 Task: In the  document handbook.odt. Below name insert the link: 'in.pinterest.com' Insert Dropdown below the link: Project Status  'Select Blocked'Insert Header and write  "NexusTech". Change font style to  Caveat
Action: Mouse moved to (525, 455)
Screenshot: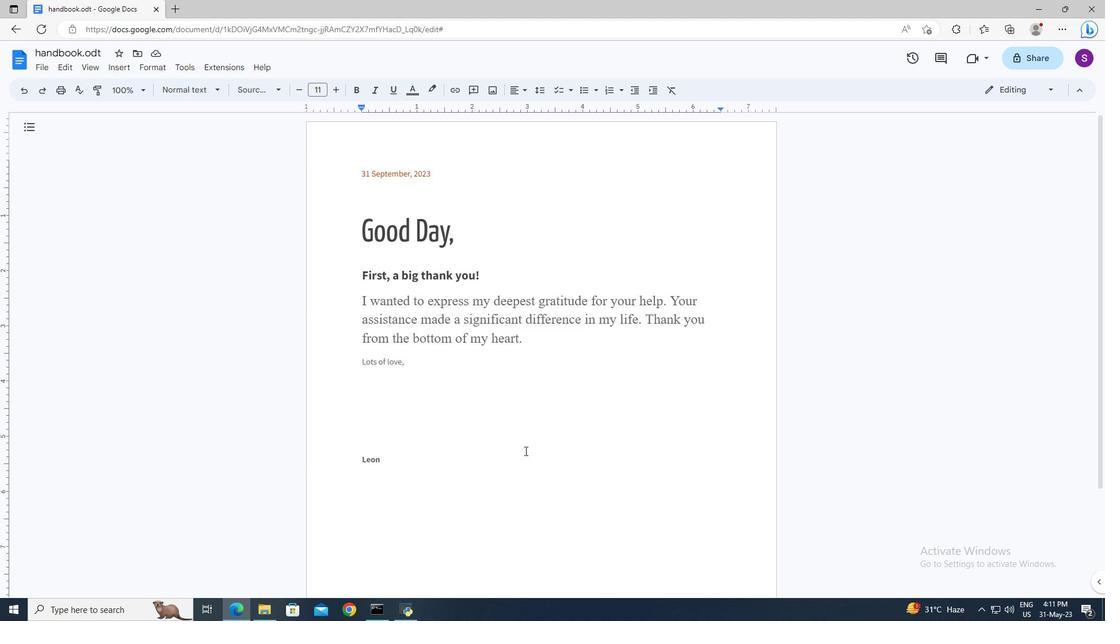 
Action: Mouse pressed left at (525, 455)
Screenshot: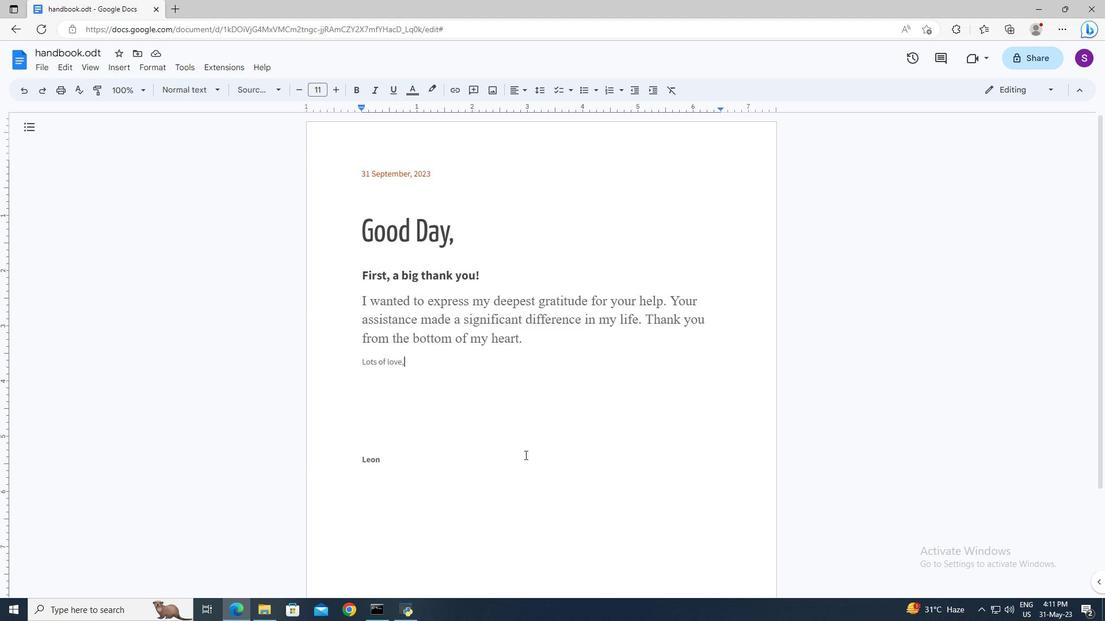 
Action: Key pressed <Key.enter>
Screenshot: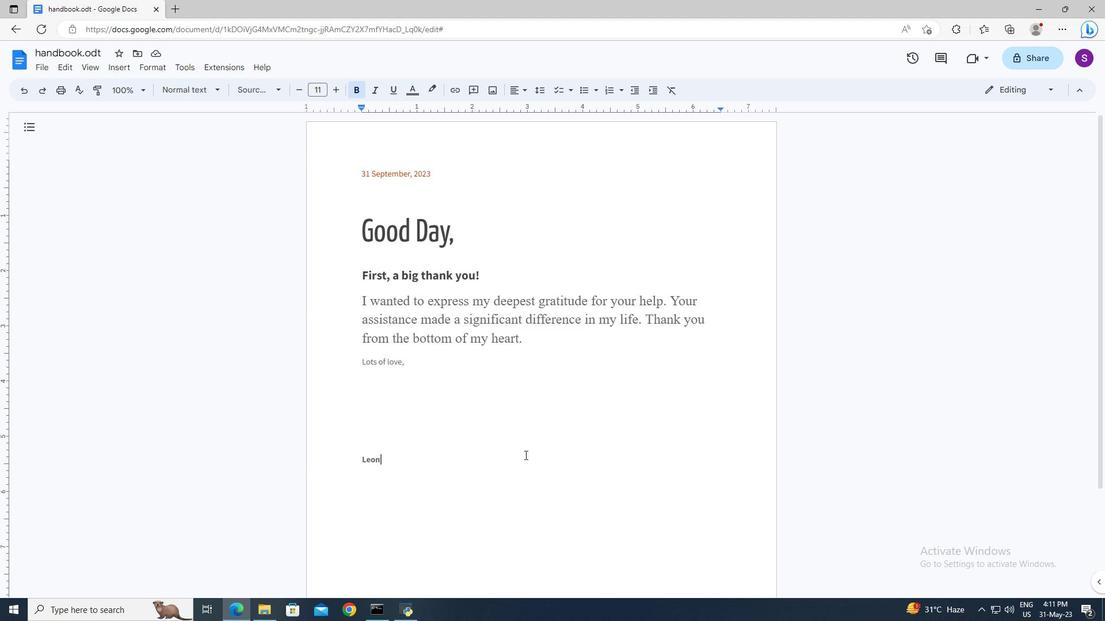
Action: Mouse moved to (127, 64)
Screenshot: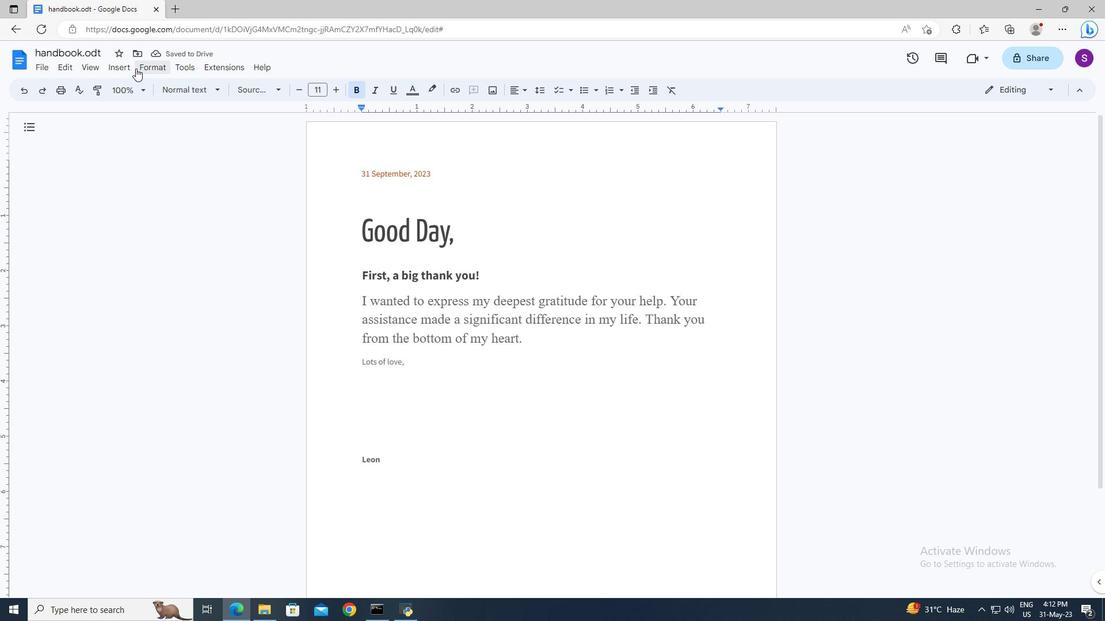 
Action: Mouse pressed left at (127, 64)
Screenshot: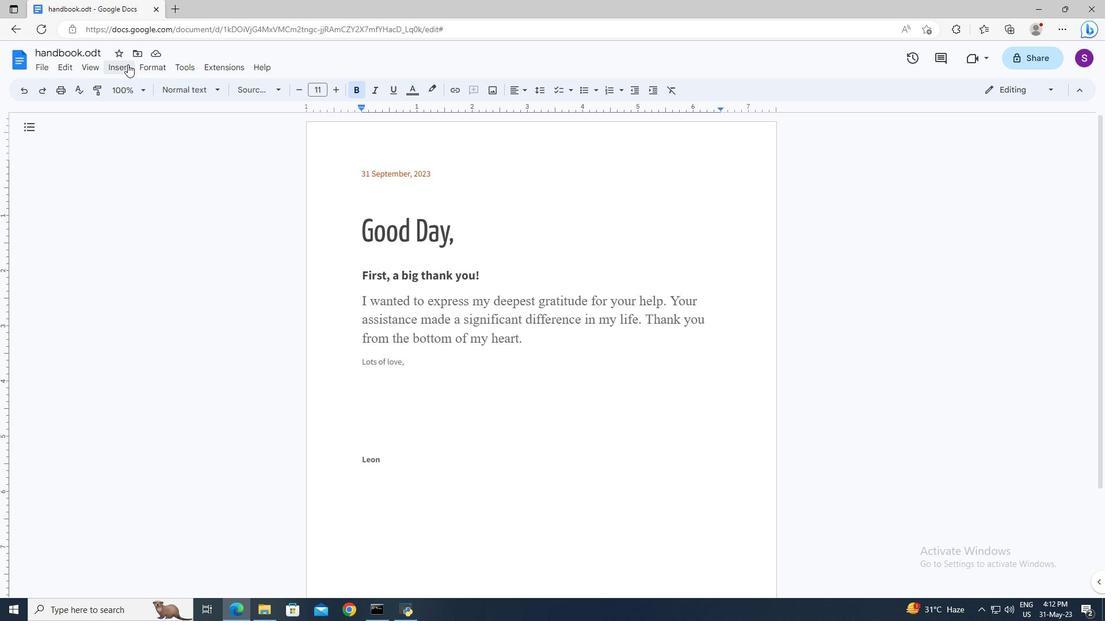 
Action: Mouse moved to (159, 423)
Screenshot: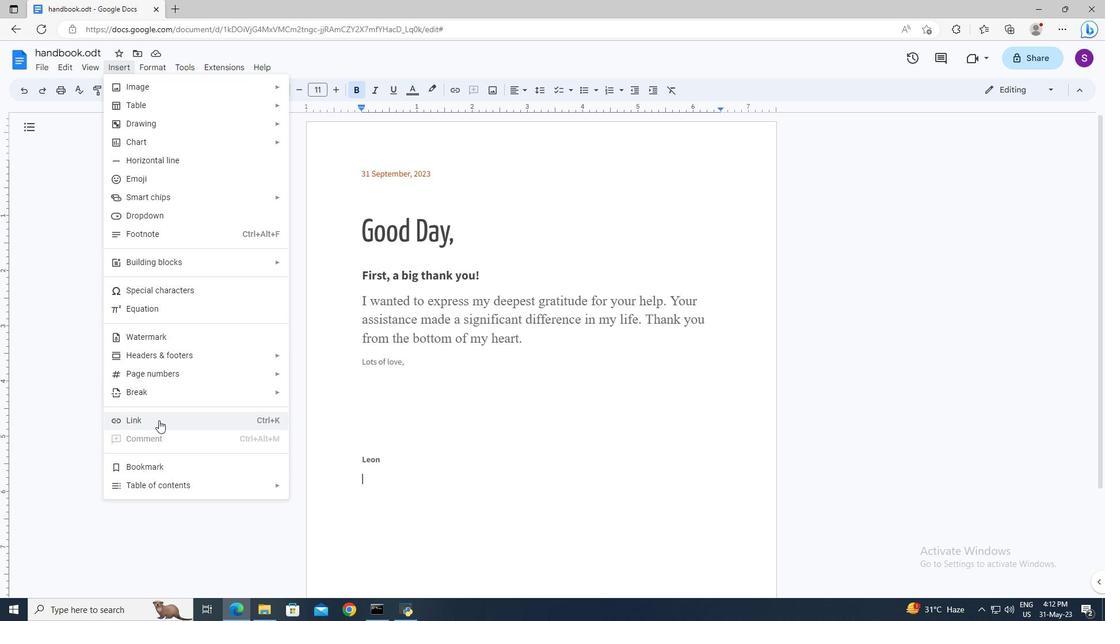 
Action: Mouse pressed left at (159, 423)
Screenshot: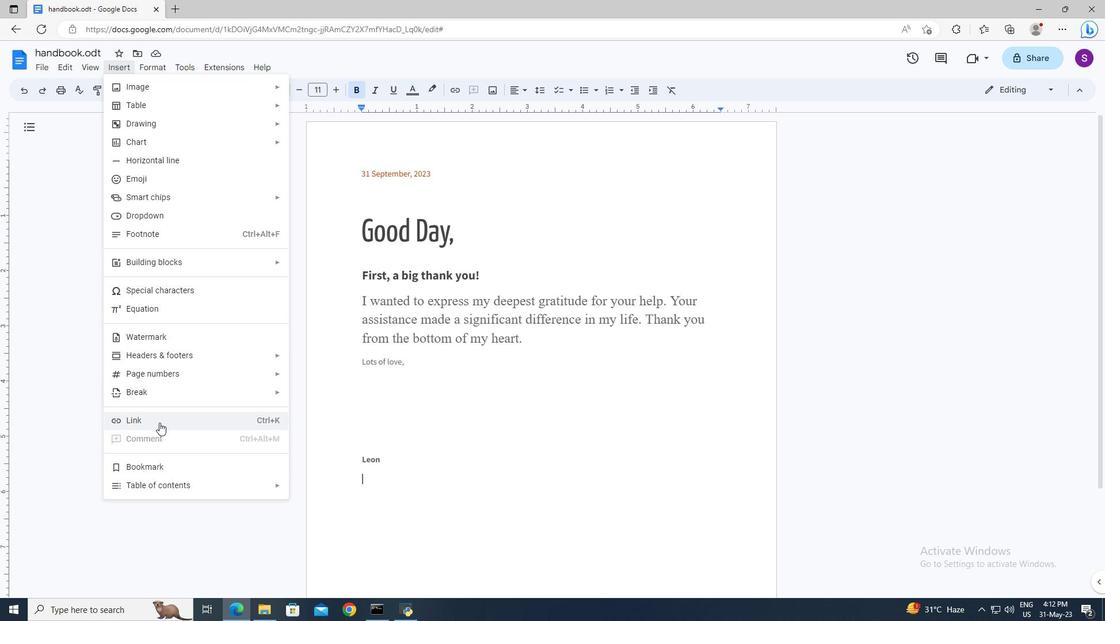 
Action: Key pressed in.pinterest.com<Key.enter>
Screenshot: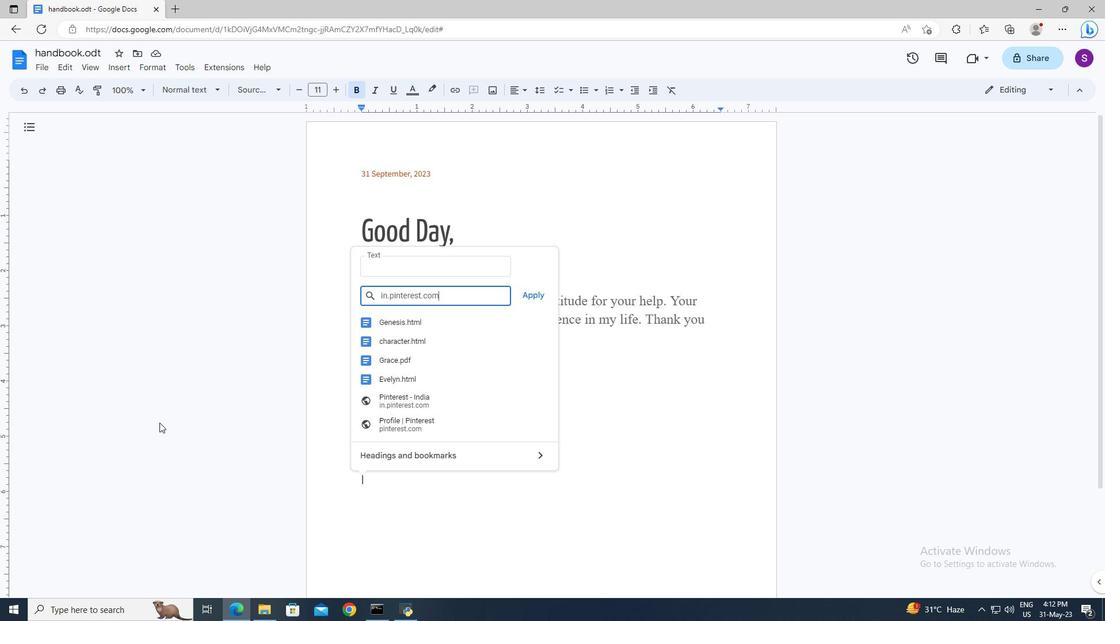 
Action: Mouse moved to (285, 482)
Screenshot: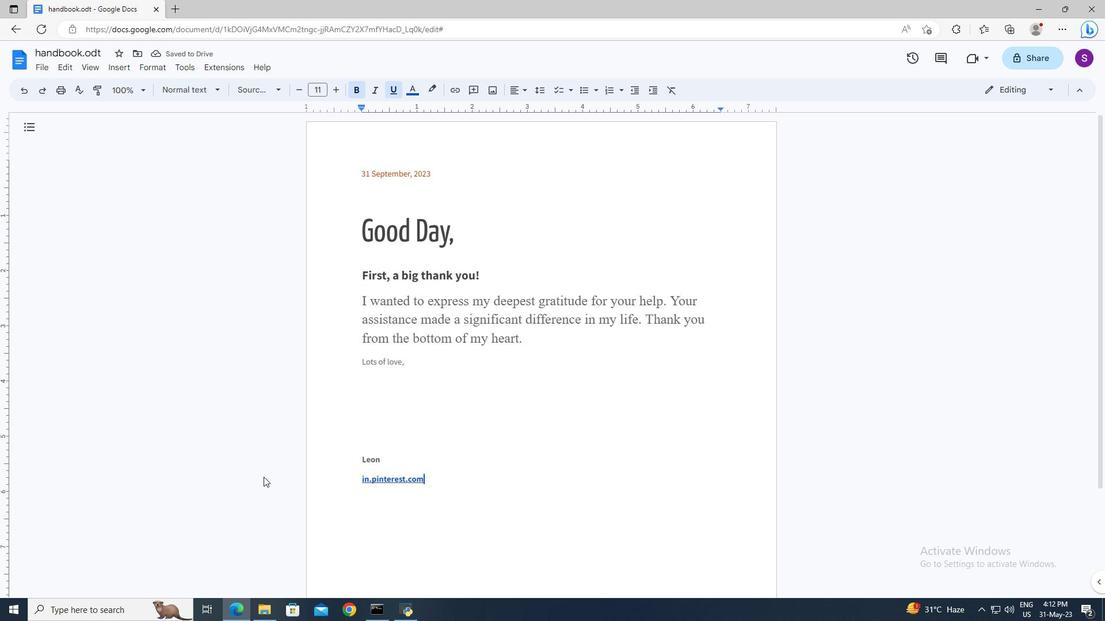 
Action: Key pressed <Key.enter>
Screenshot: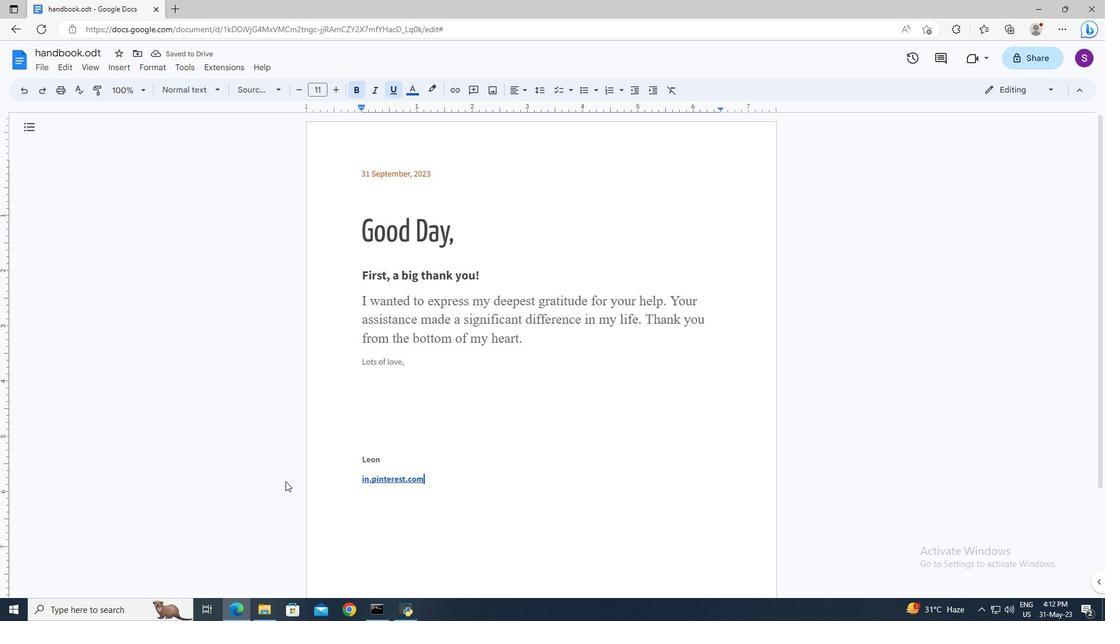 
Action: Mouse moved to (128, 70)
Screenshot: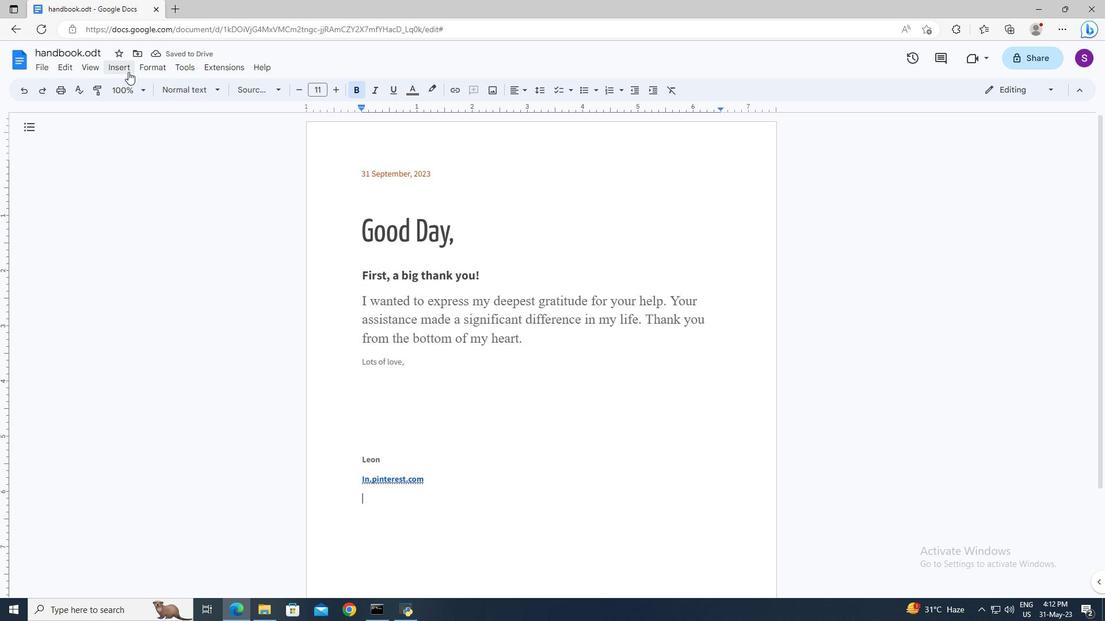 
Action: Mouse pressed left at (128, 70)
Screenshot: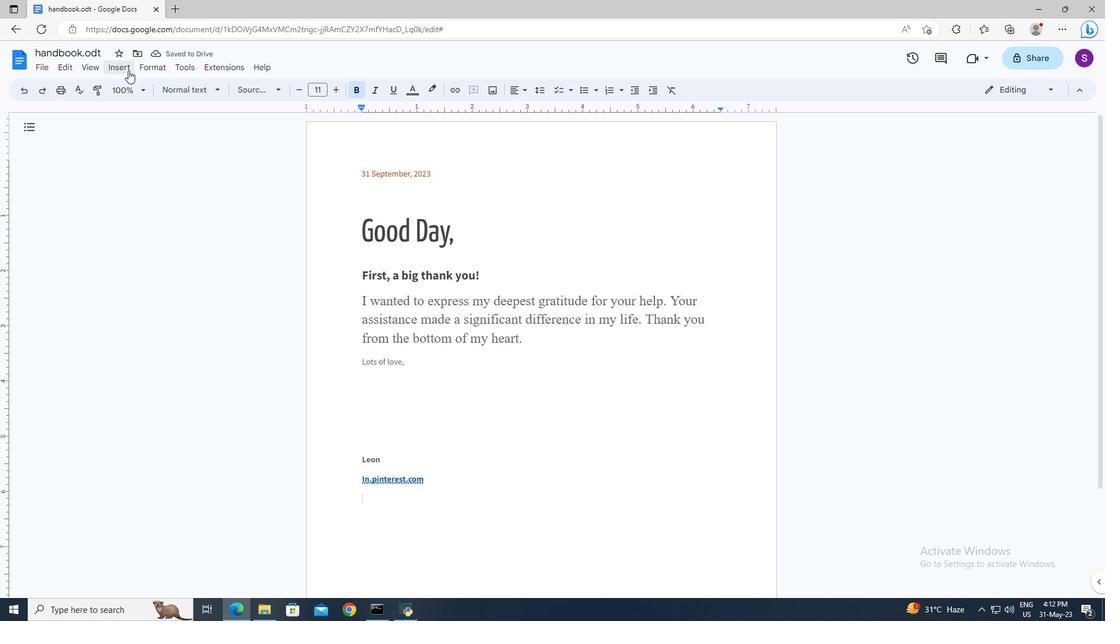
Action: Mouse moved to (131, 211)
Screenshot: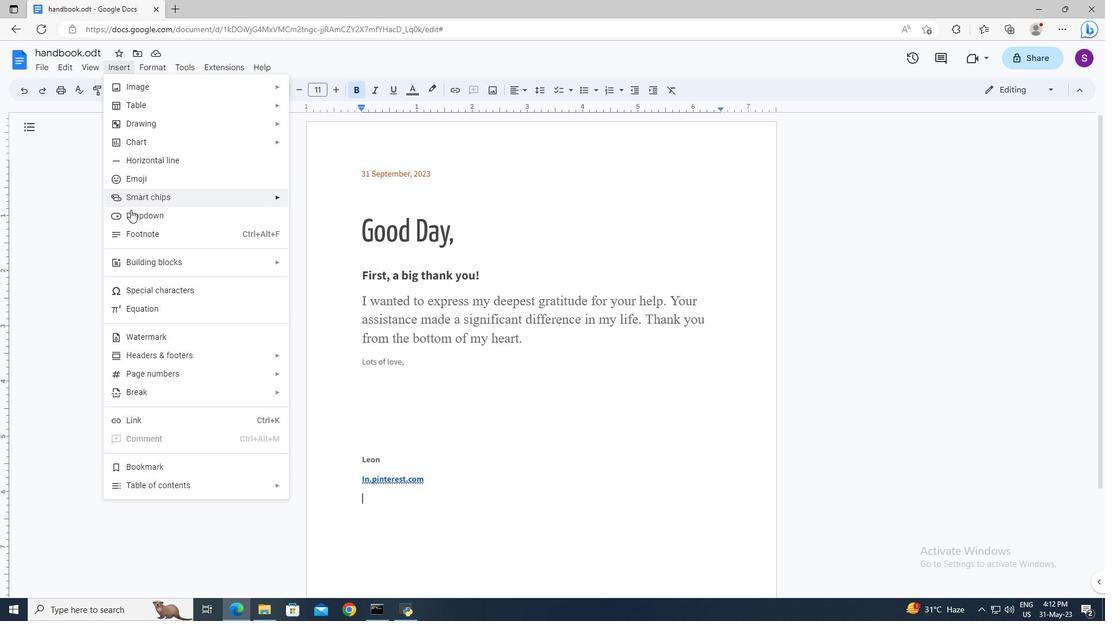 
Action: Mouse pressed left at (131, 211)
Screenshot: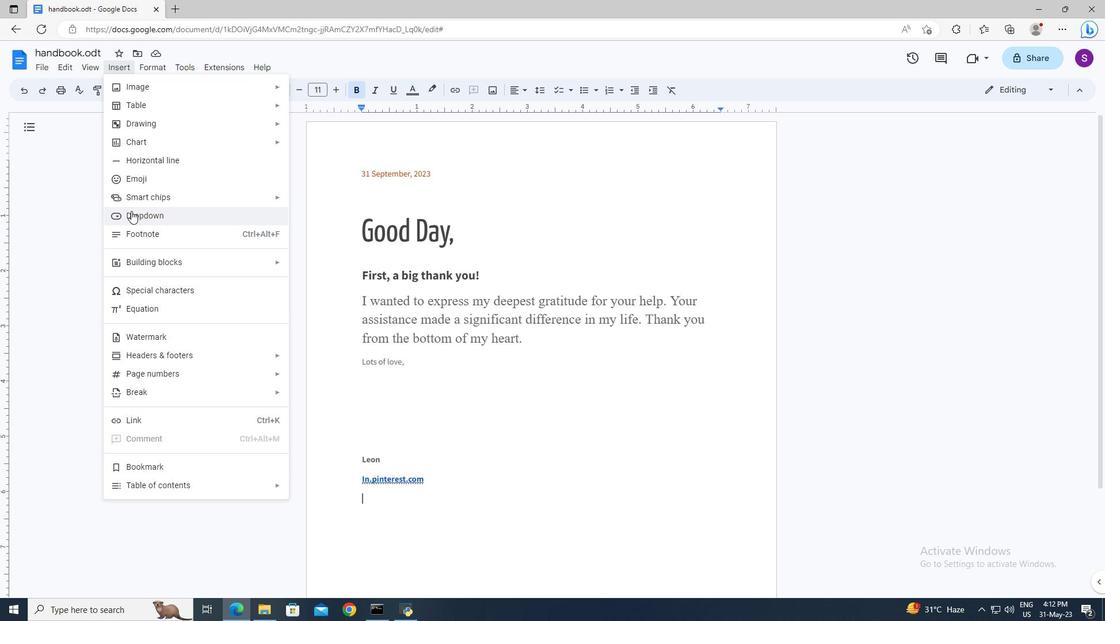 
Action: Mouse moved to (351, 336)
Screenshot: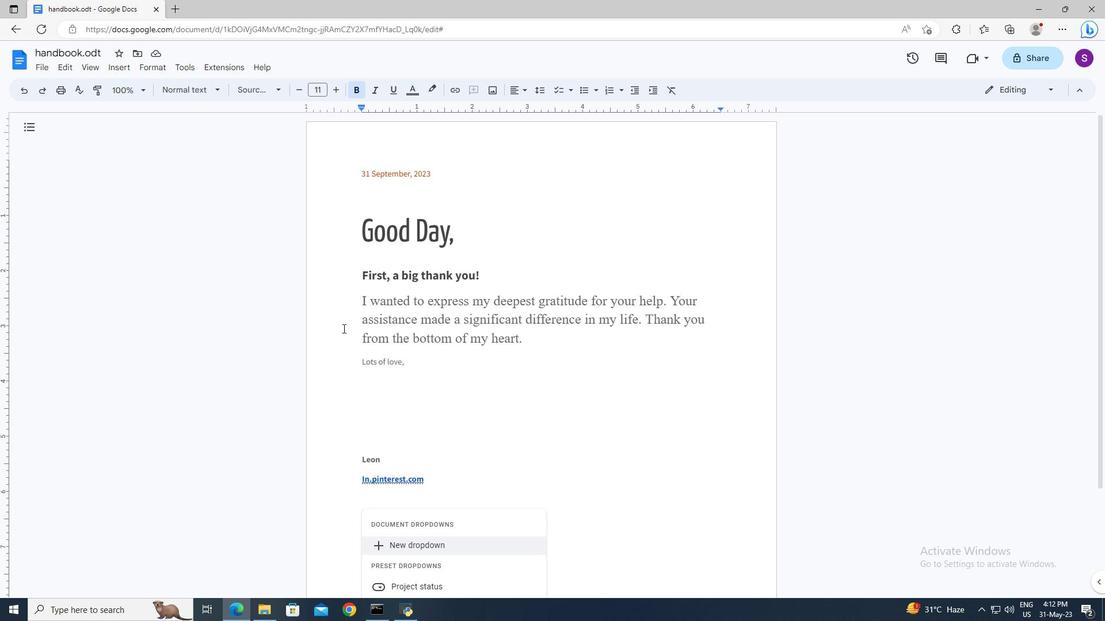 
Action: Mouse scrolled (351, 336) with delta (0, 0)
Screenshot: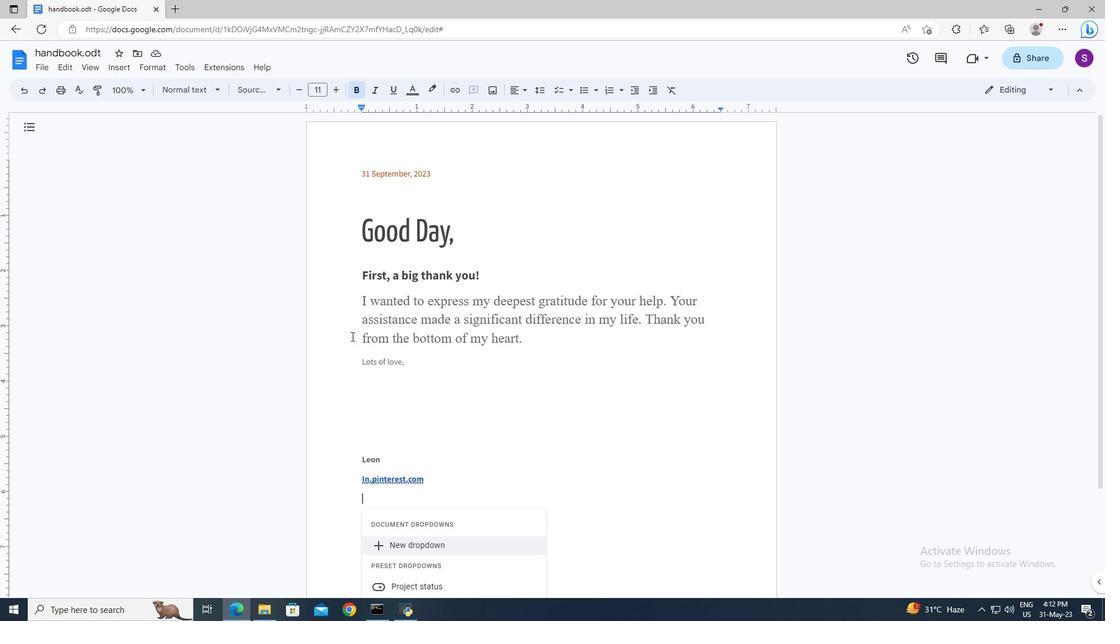 
Action: Mouse scrolled (351, 336) with delta (0, 0)
Screenshot: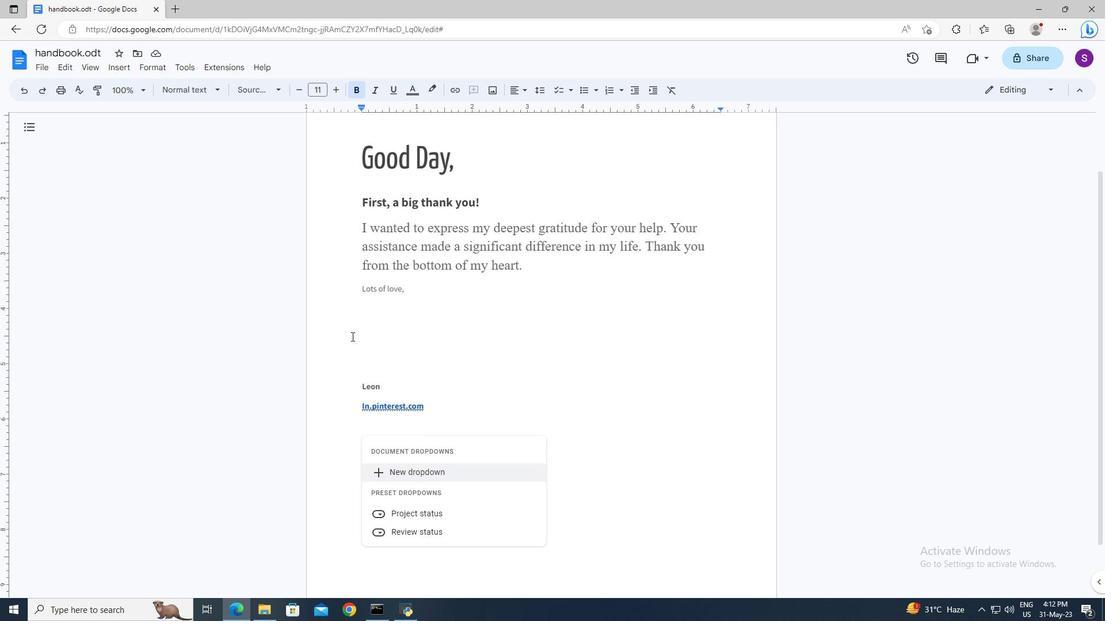
Action: Mouse scrolled (351, 336) with delta (0, 0)
Screenshot: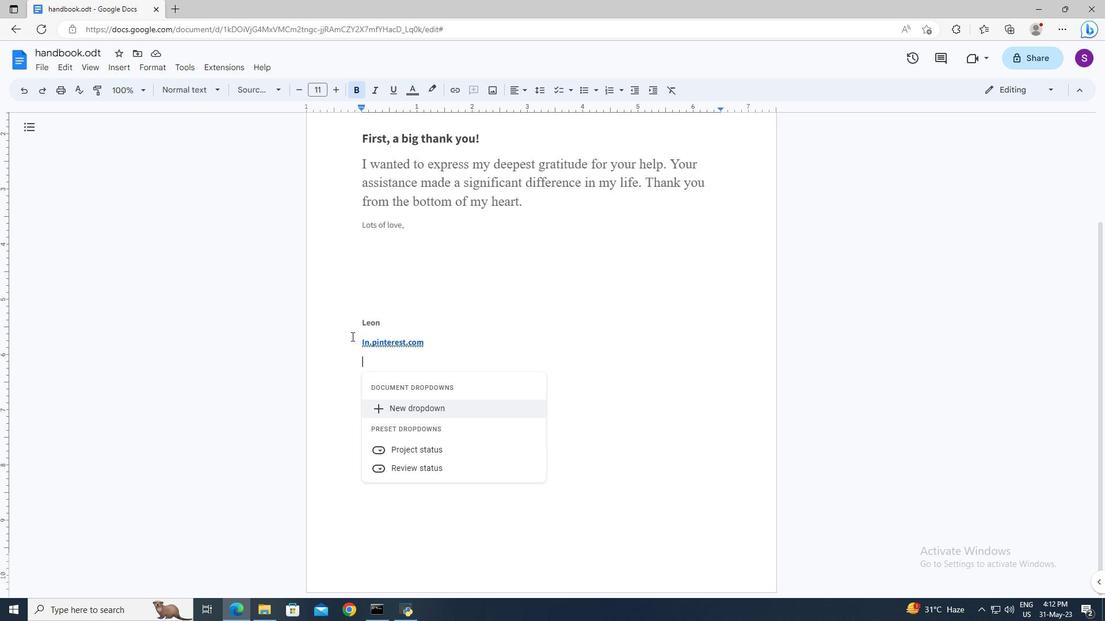 
Action: Mouse moved to (567, 490)
Screenshot: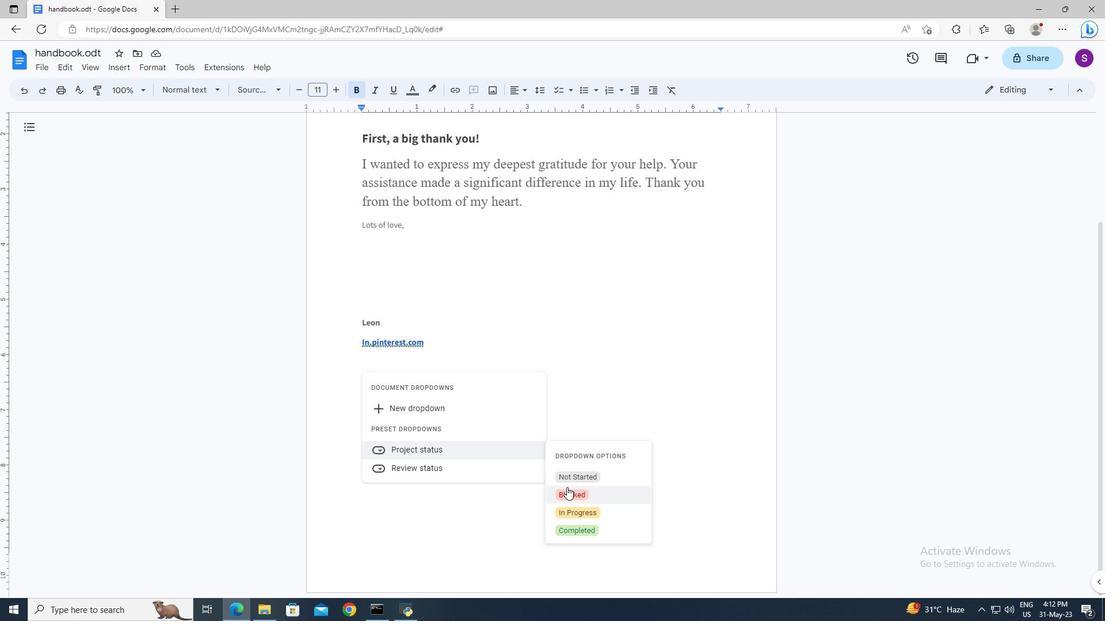 
Action: Mouse pressed left at (567, 490)
Screenshot: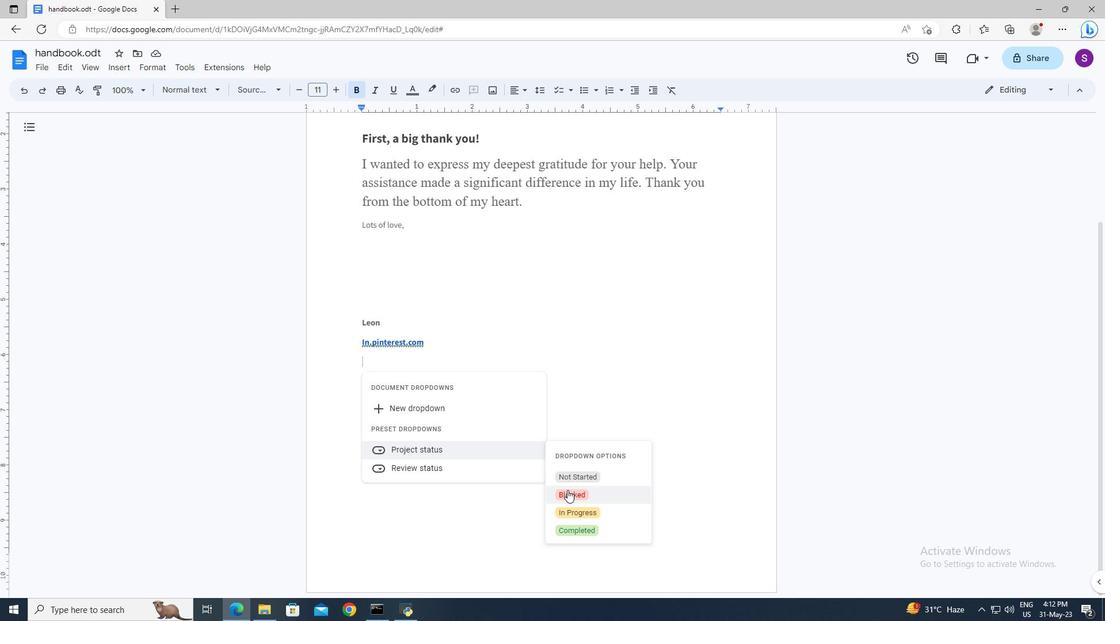 
Action: Mouse moved to (127, 63)
Screenshot: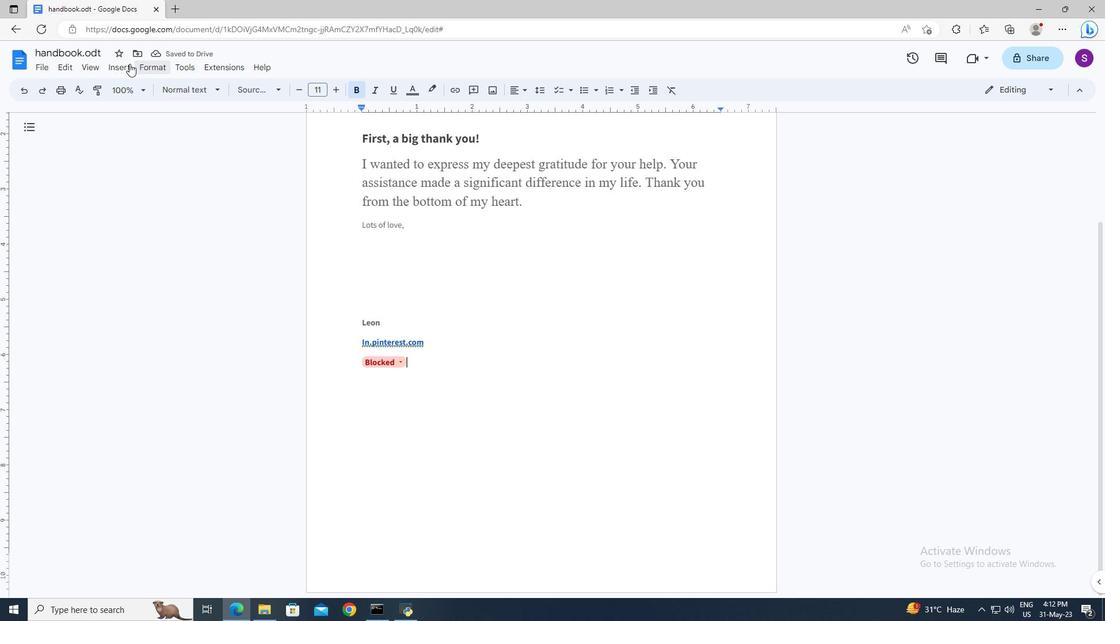 
Action: Mouse pressed left at (127, 63)
Screenshot: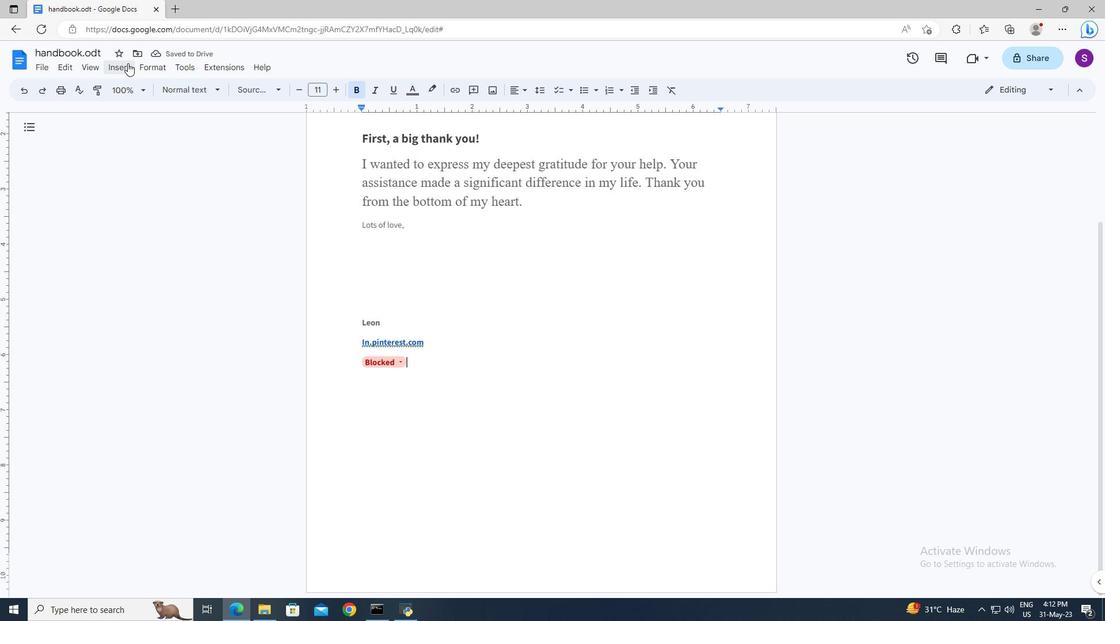 
Action: Mouse moved to (316, 358)
Screenshot: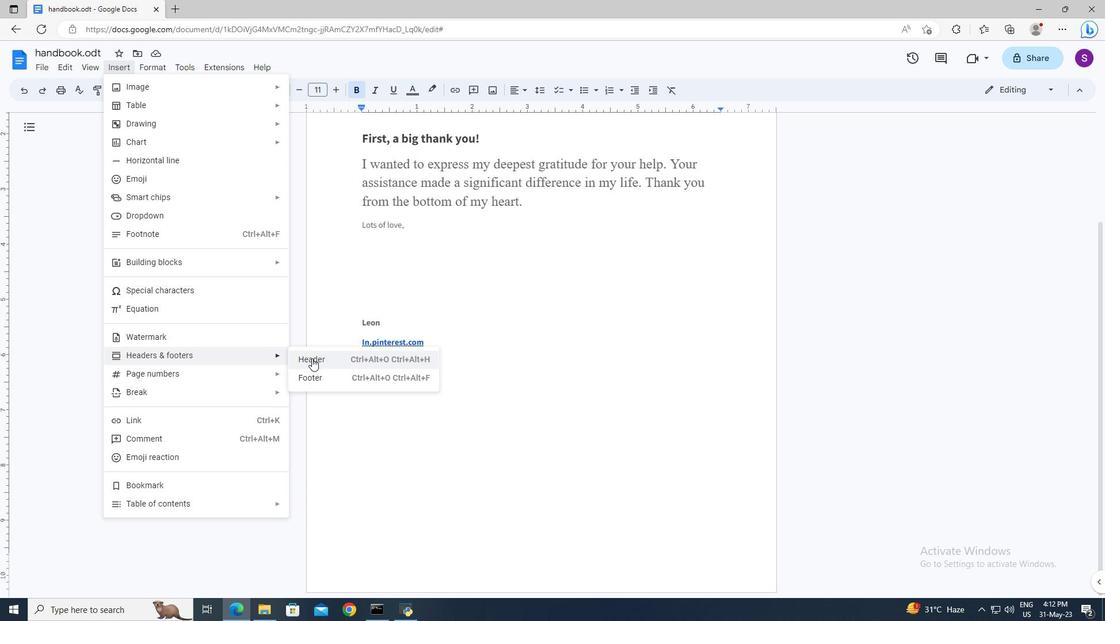 
Action: Mouse pressed left at (316, 358)
Screenshot: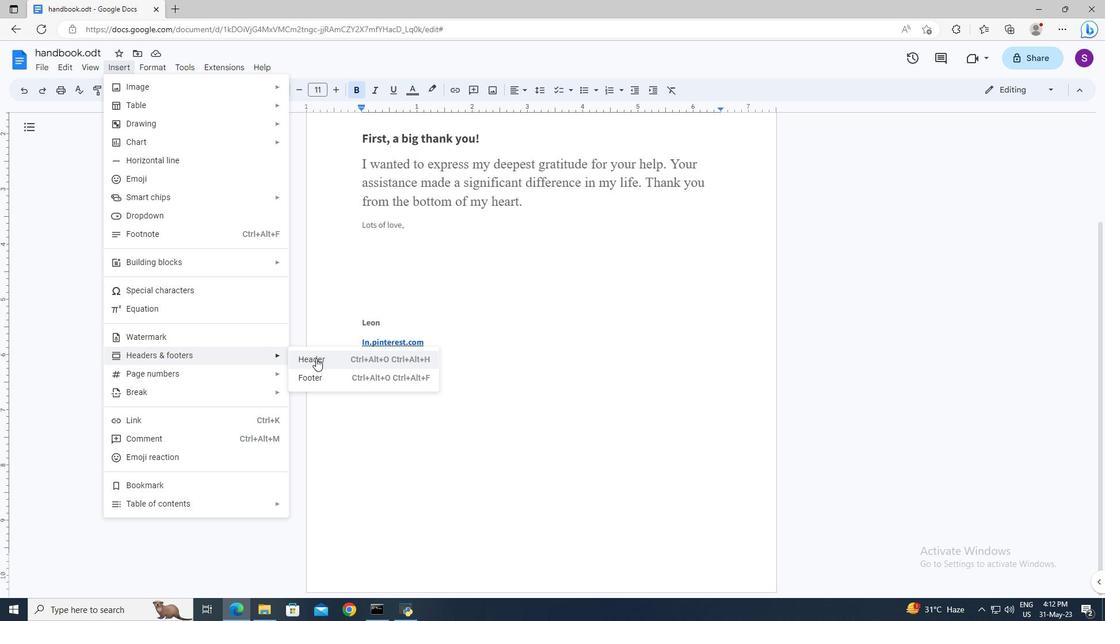 
Action: Key pressed <Key.shift>Nexus<Key.shift>Tech
Screenshot: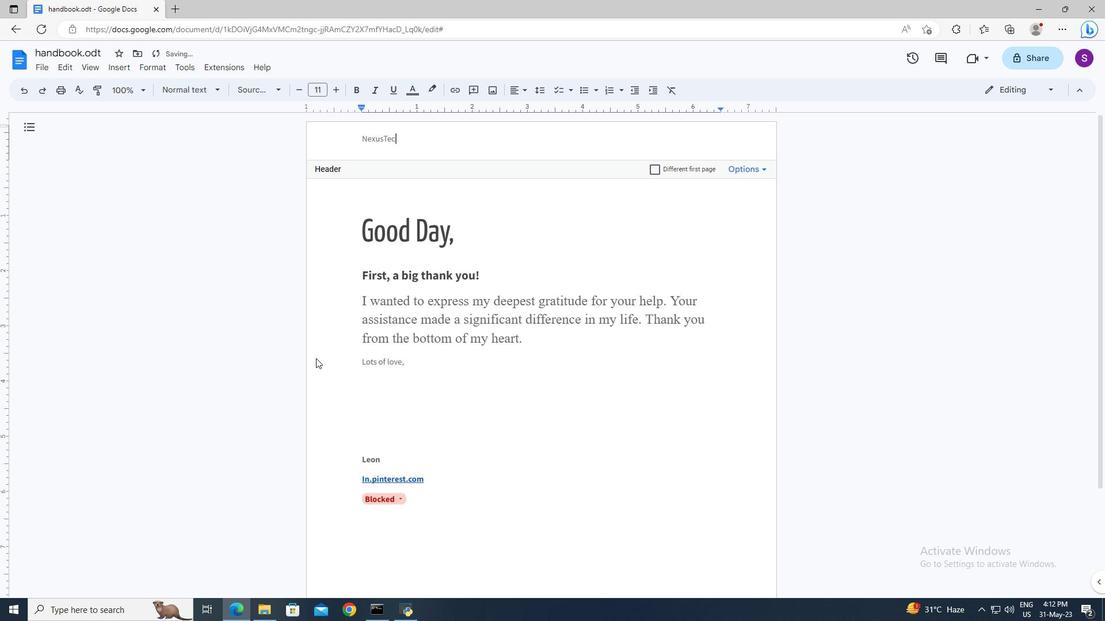 
Action: Mouse moved to (315, 358)
Screenshot: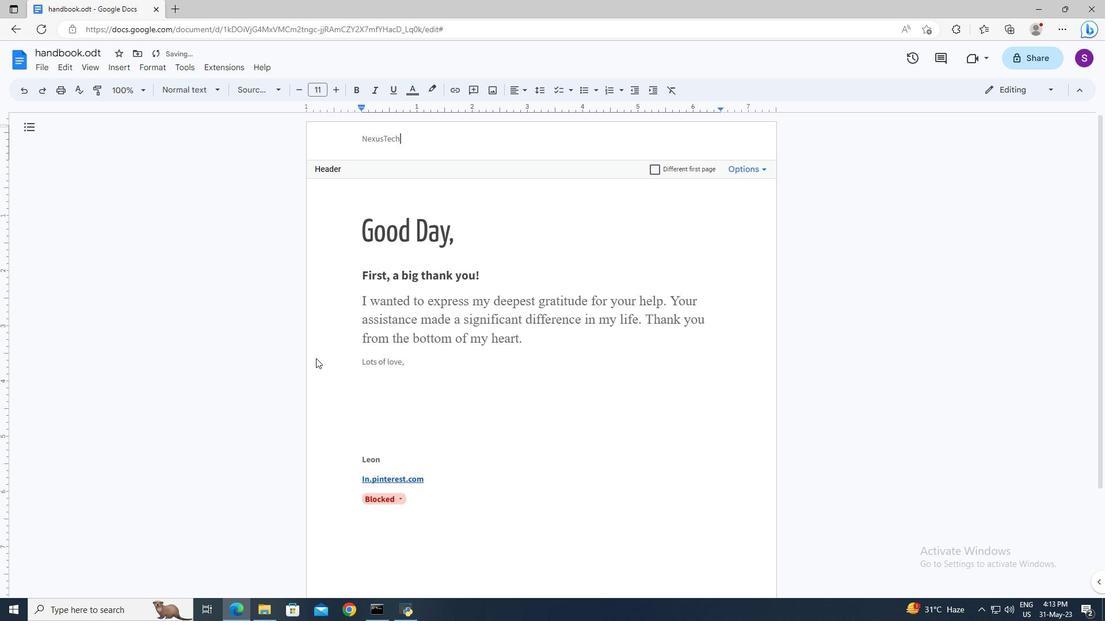 
Action: Key pressed <Key.shift><Key.up>
Screenshot: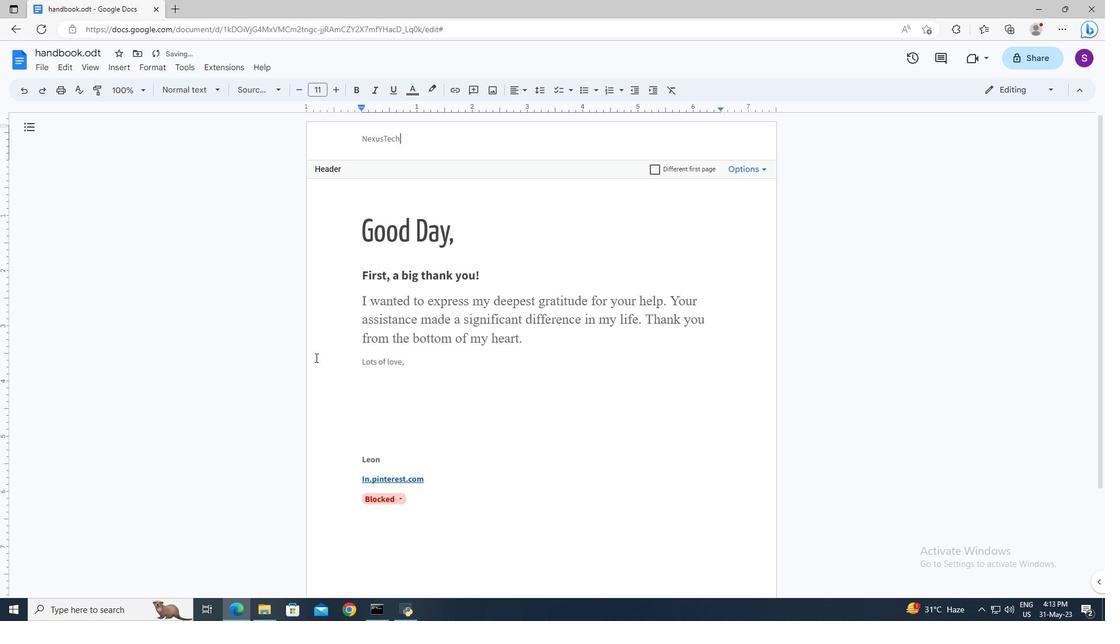 
Action: Mouse moved to (275, 93)
Screenshot: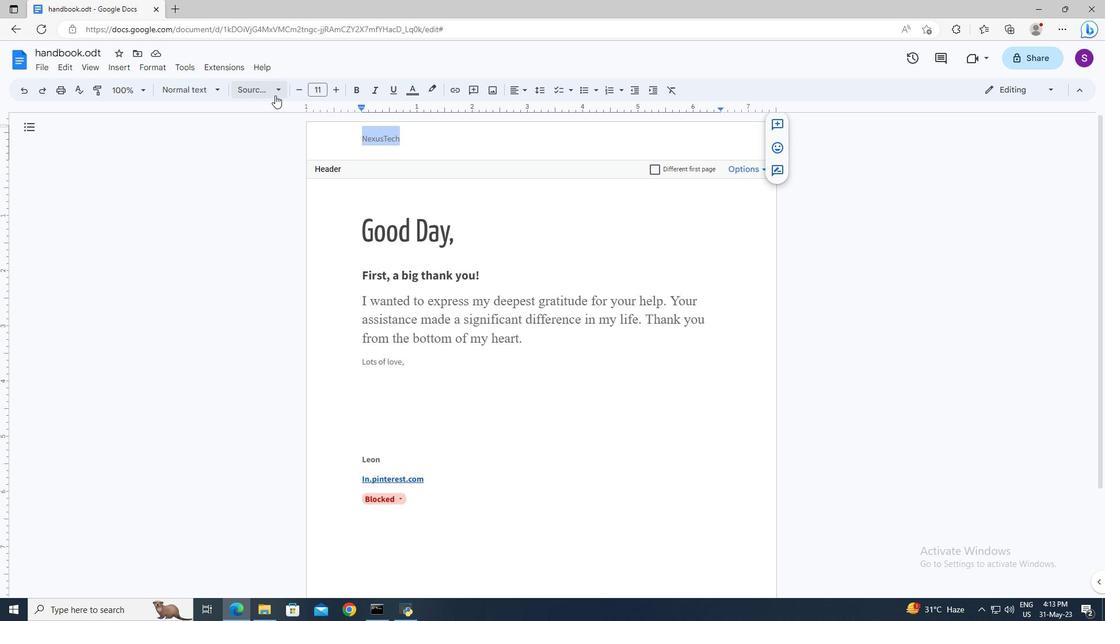 
Action: Mouse pressed left at (275, 93)
Screenshot: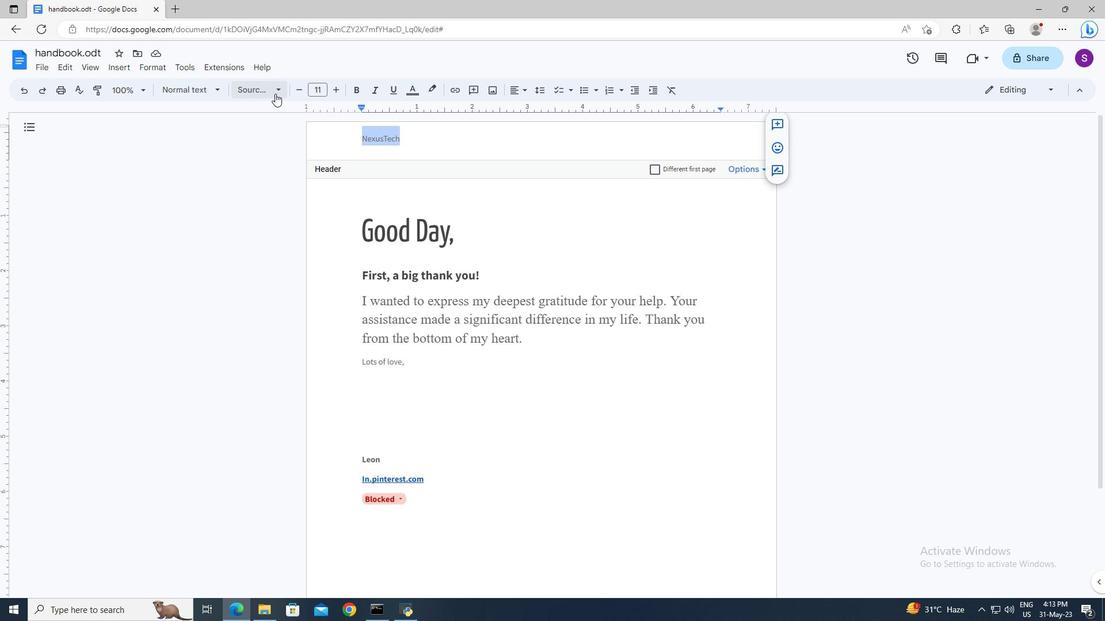 
Action: Mouse moved to (293, 290)
Screenshot: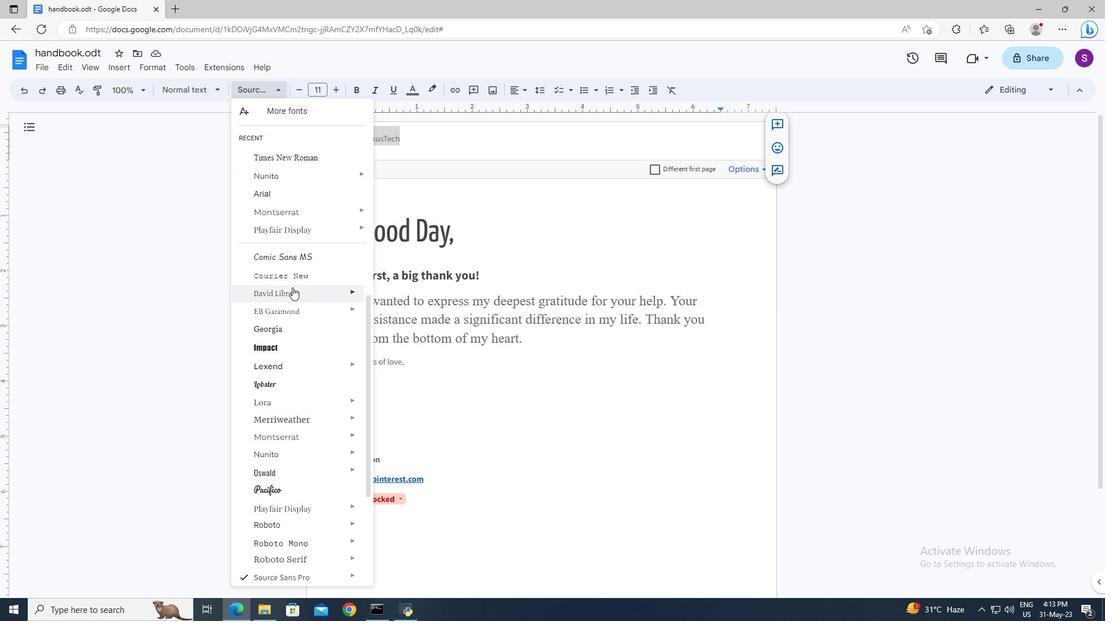 
Action: Mouse scrolled (293, 290) with delta (0, 0)
Screenshot: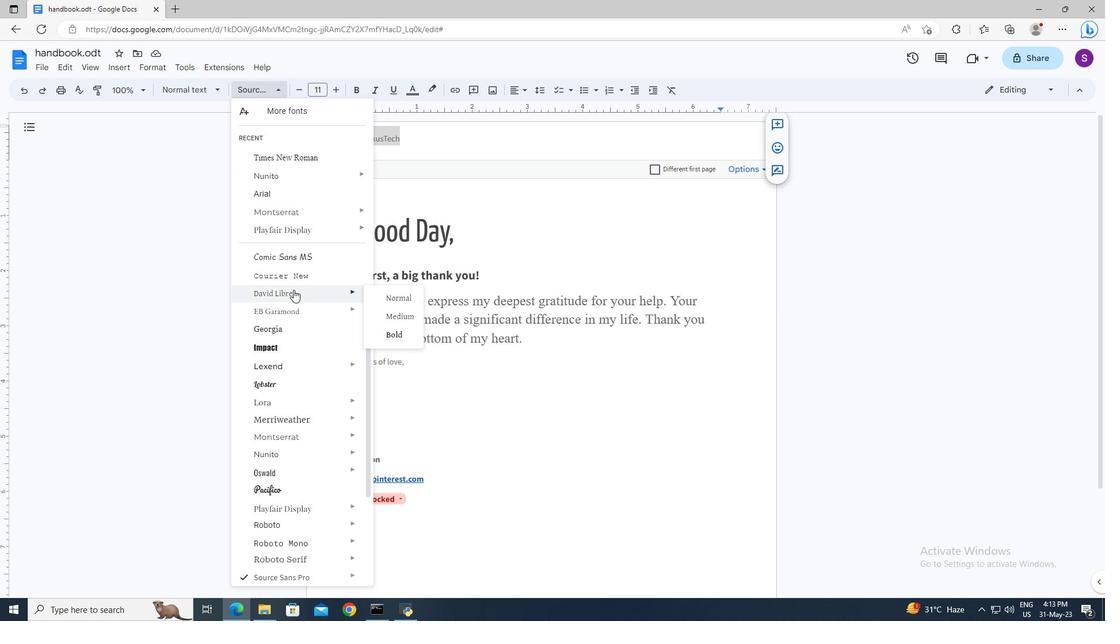 
Action: Mouse scrolled (293, 290) with delta (0, 0)
Screenshot: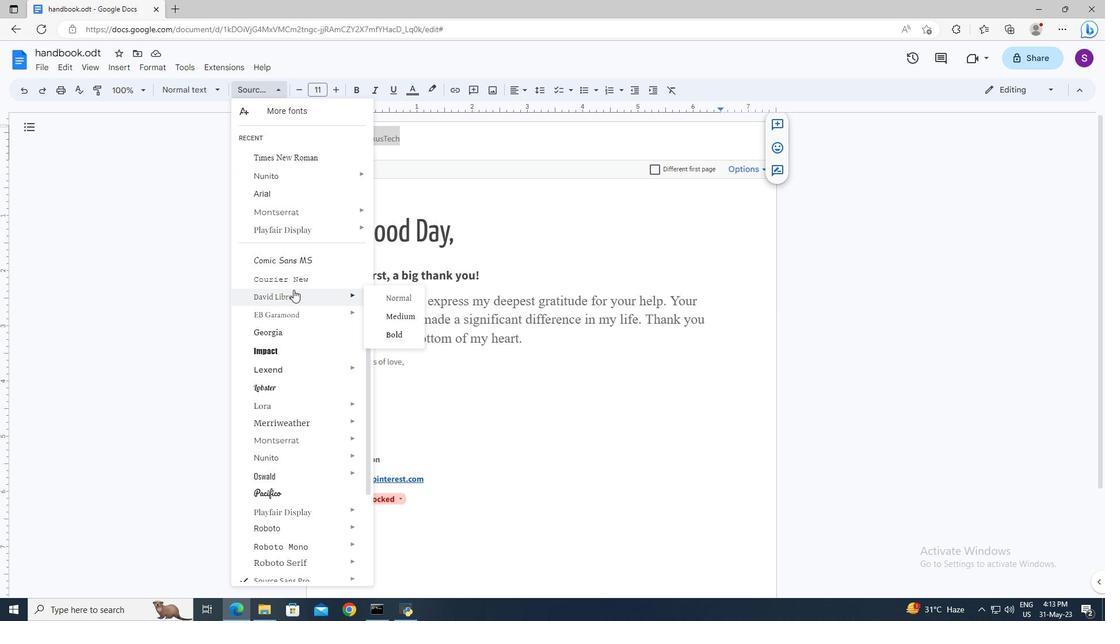 
Action: Mouse scrolled (293, 290) with delta (0, 0)
Screenshot: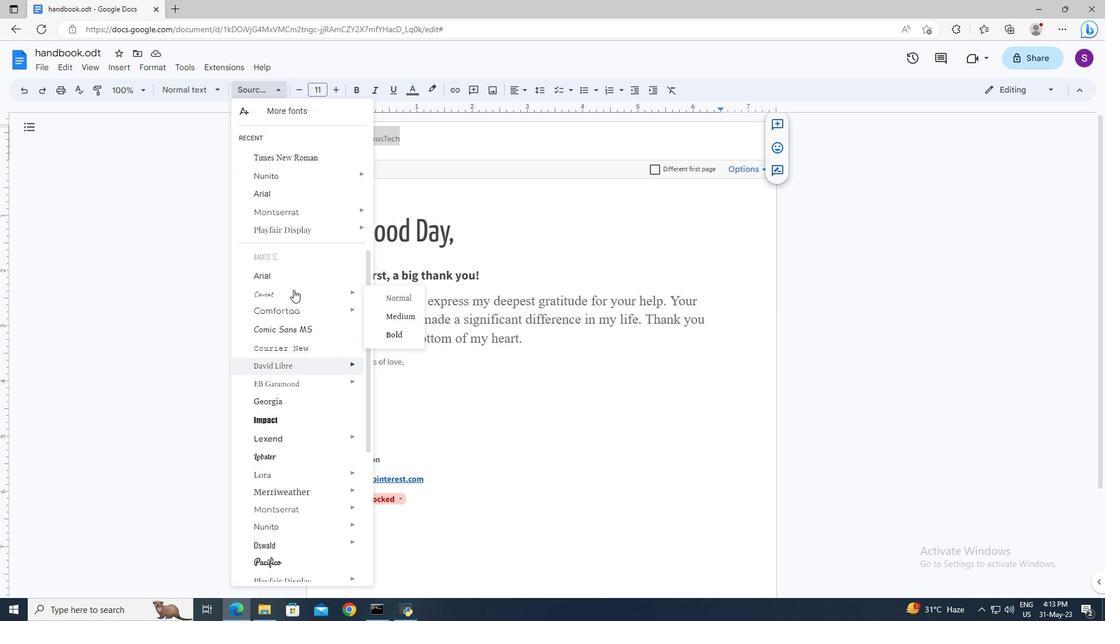 
Action: Mouse pressed left at (293, 290)
Screenshot: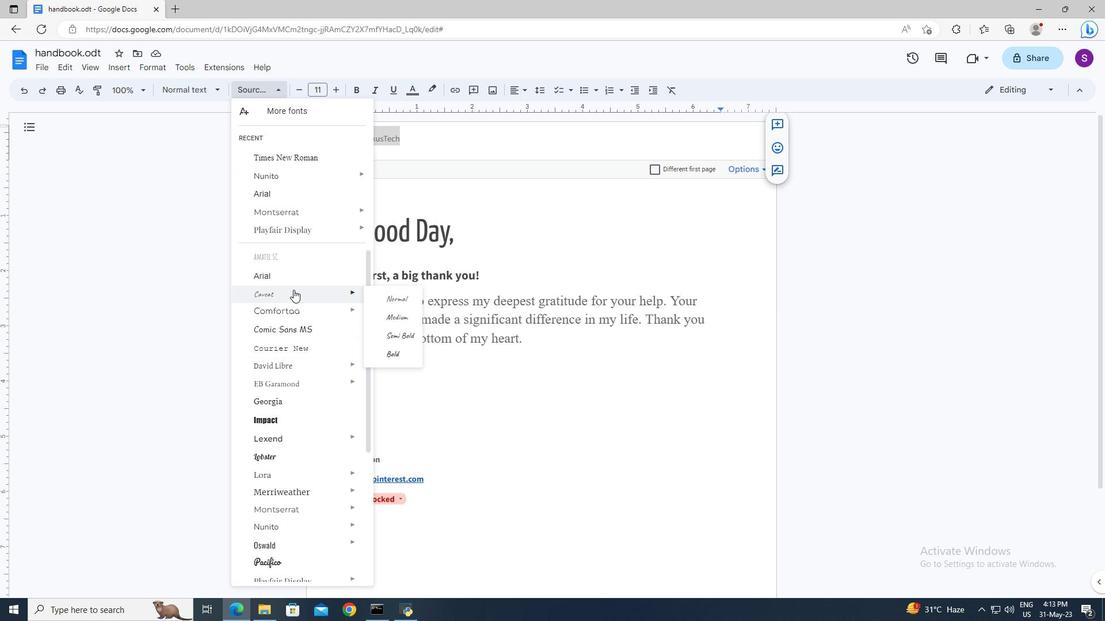 
Action: Mouse moved to (433, 192)
Screenshot: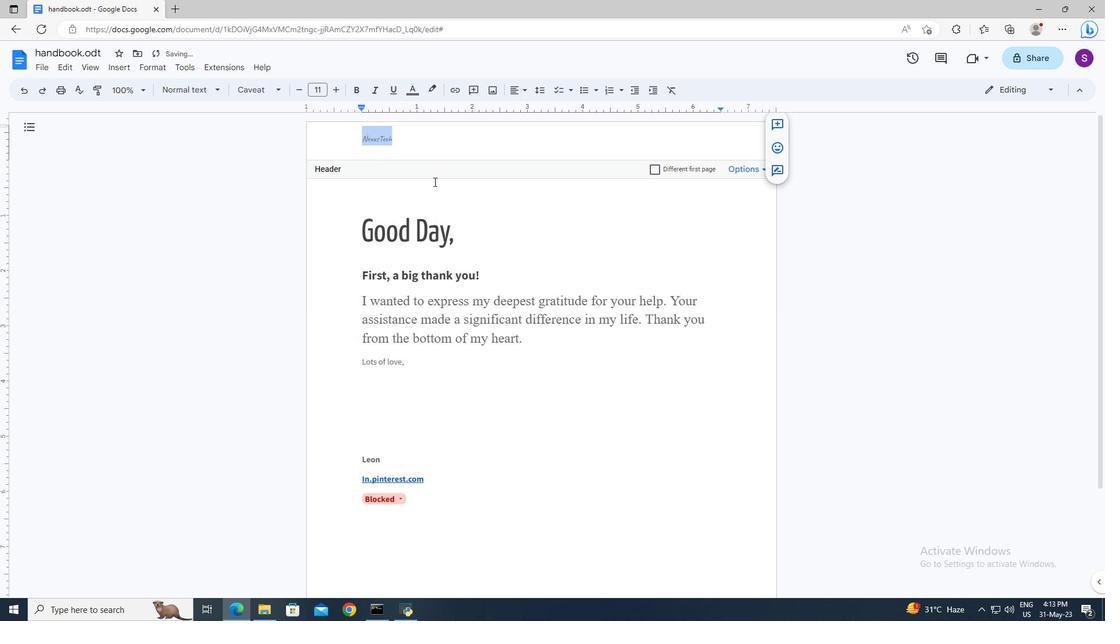 
Action: Mouse pressed left at (433, 192)
Screenshot: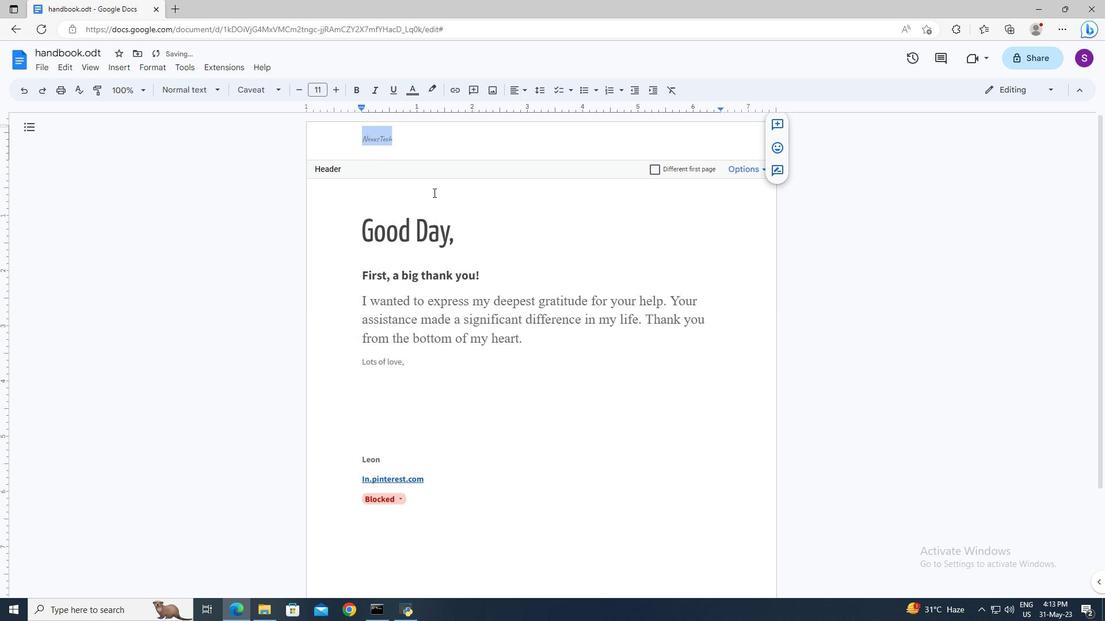 
